 Task: Create a due date automation trigger when advanced on, 2 working days before a card is due add checklist with an incomplete checklists at 11:00 AM.
Action: Mouse moved to (952, 75)
Screenshot: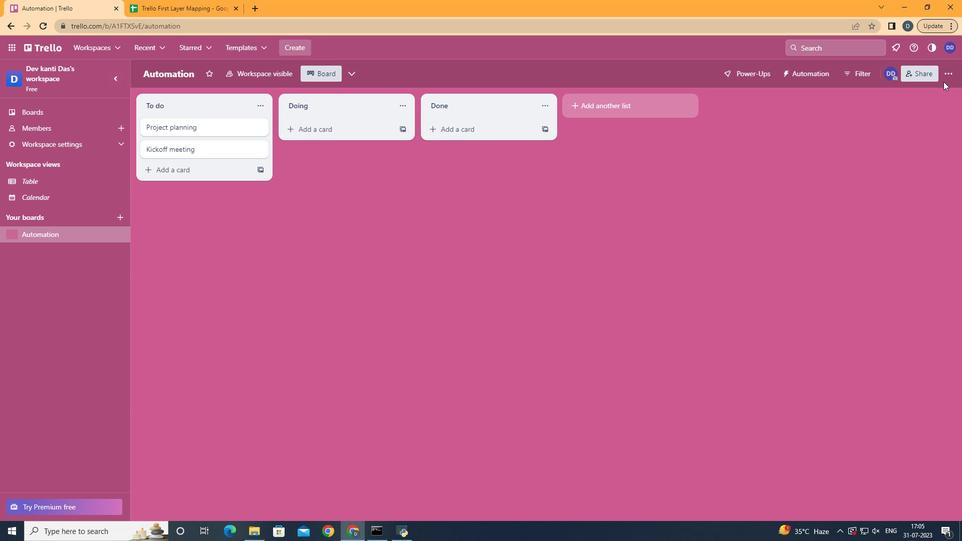 
Action: Mouse pressed left at (952, 75)
Screenshot: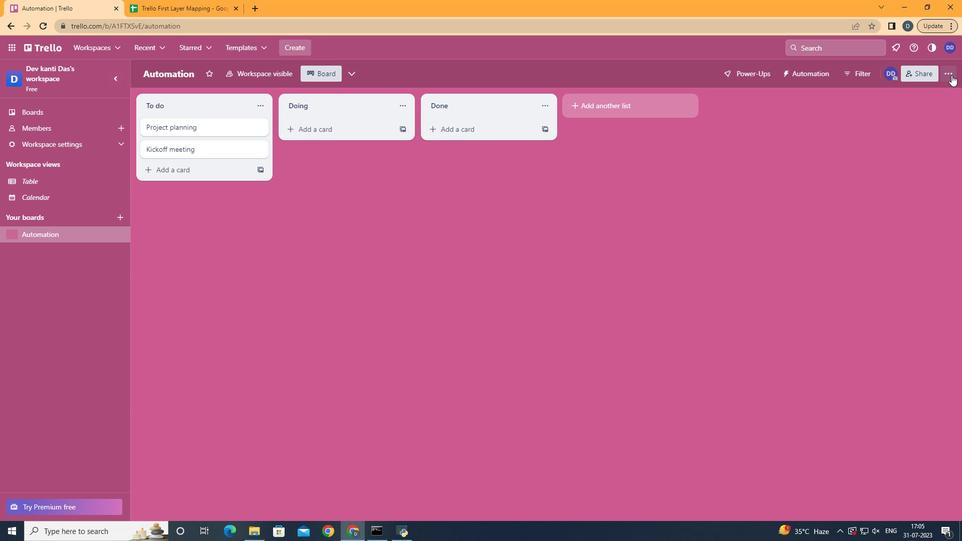 
Action: Mouse moved to (877, 215)
Screenshot: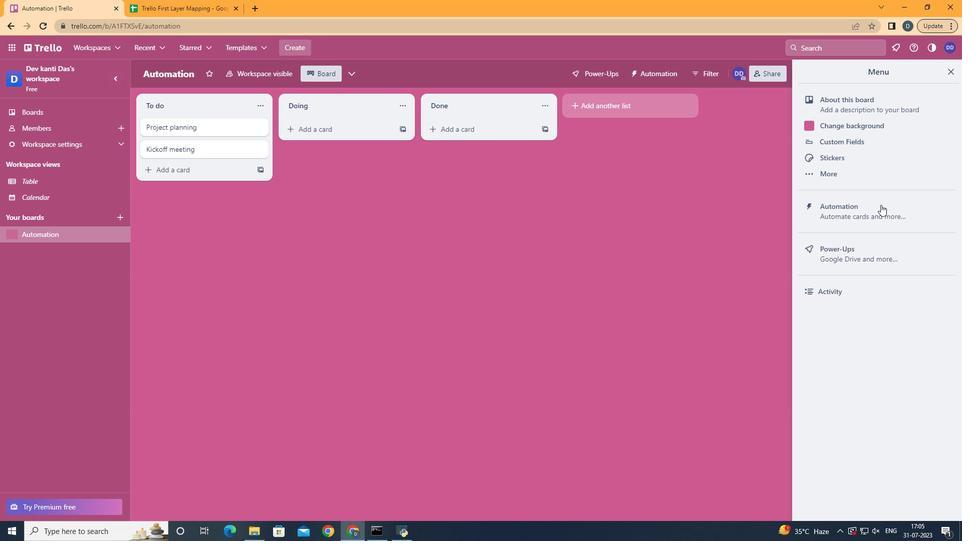
Action: Mouse pressed left at (877, 215)
Screenshot: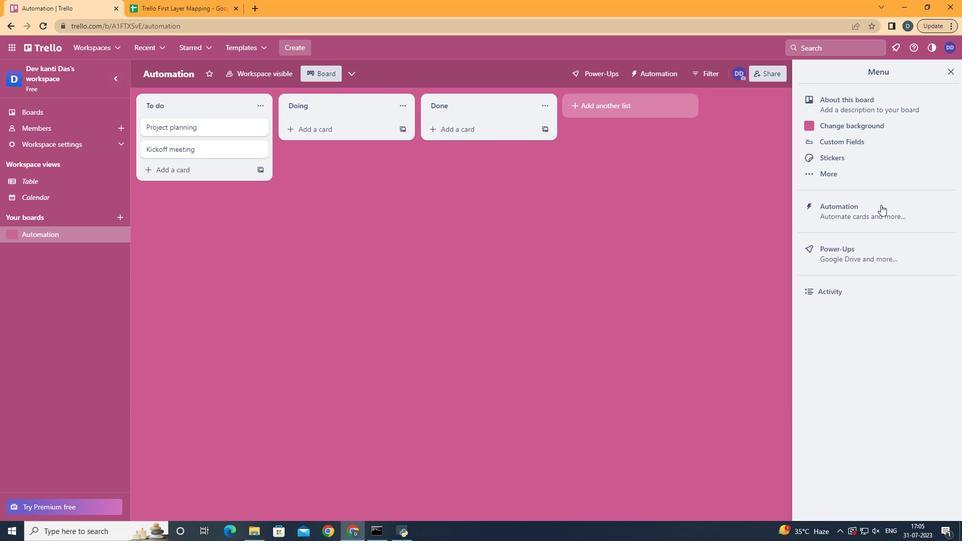 
Action: Mouse moved to (206, 204)
Screenshot: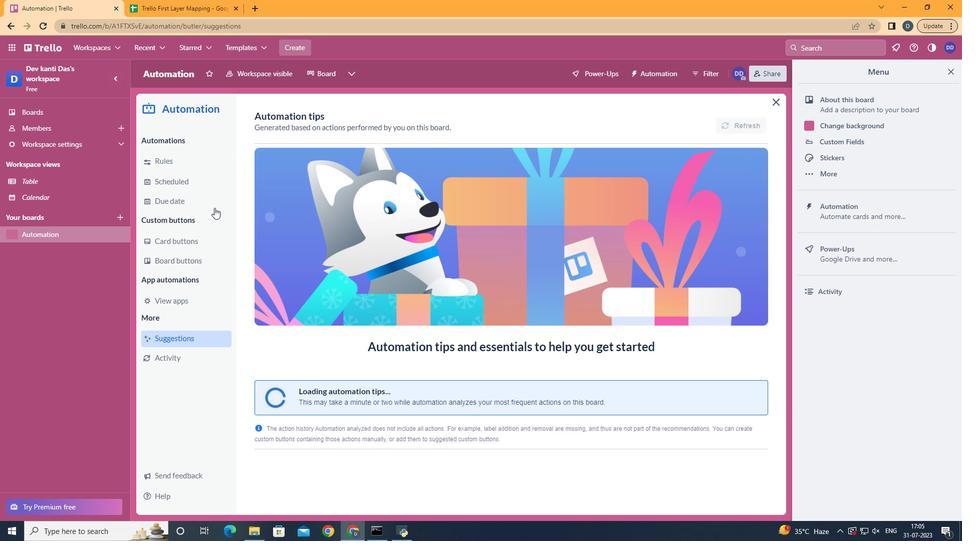 
Action: Mouse pressed left at (206, 204)
Screenshot: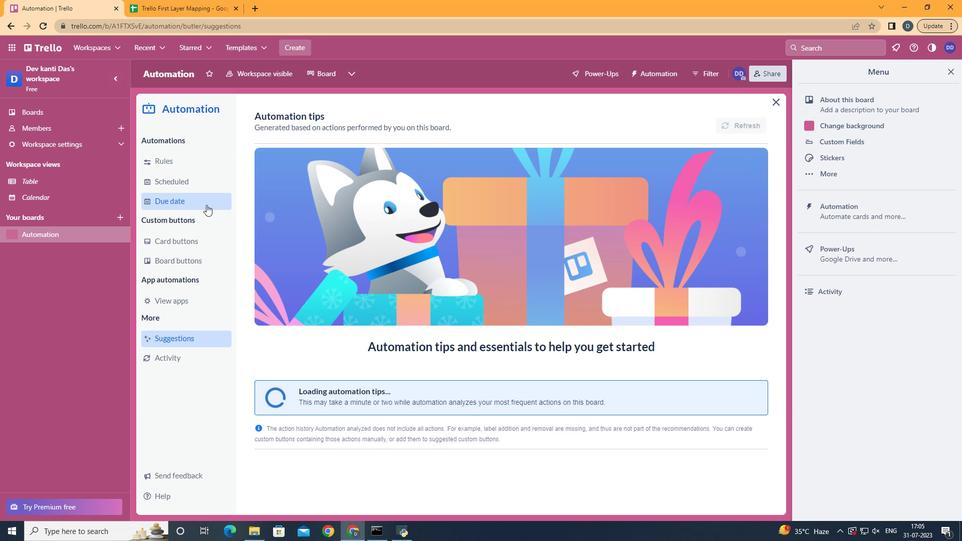 
Action: Mouse moved to (709, 113)
Screenshot: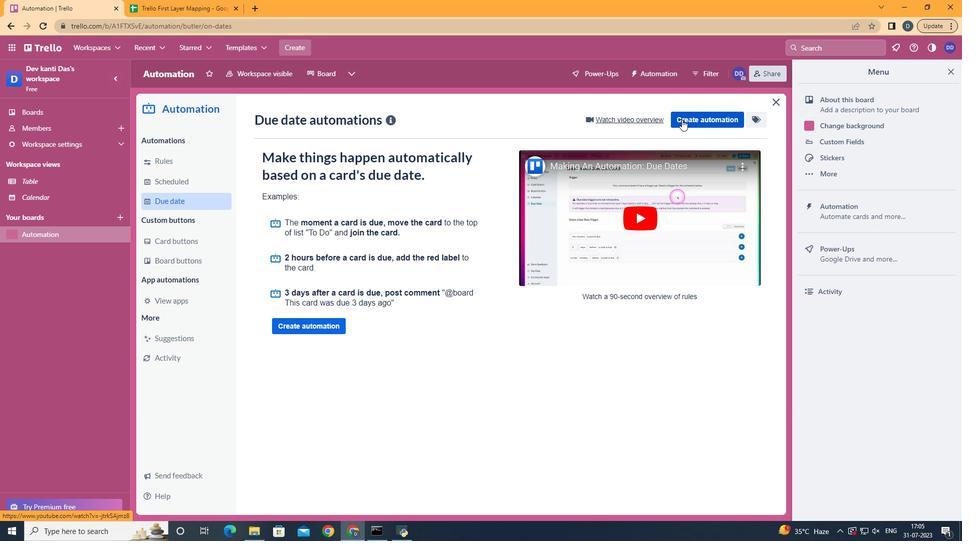 
Action: Mouse pressed left at (709, 113)
Screenshot: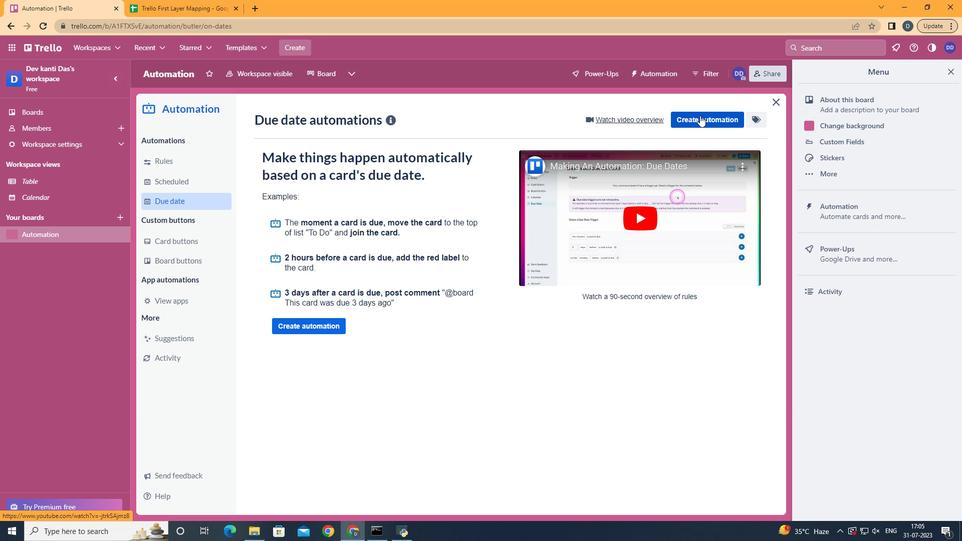 
Action: Mouse moved to (520, 224)
Screenshot: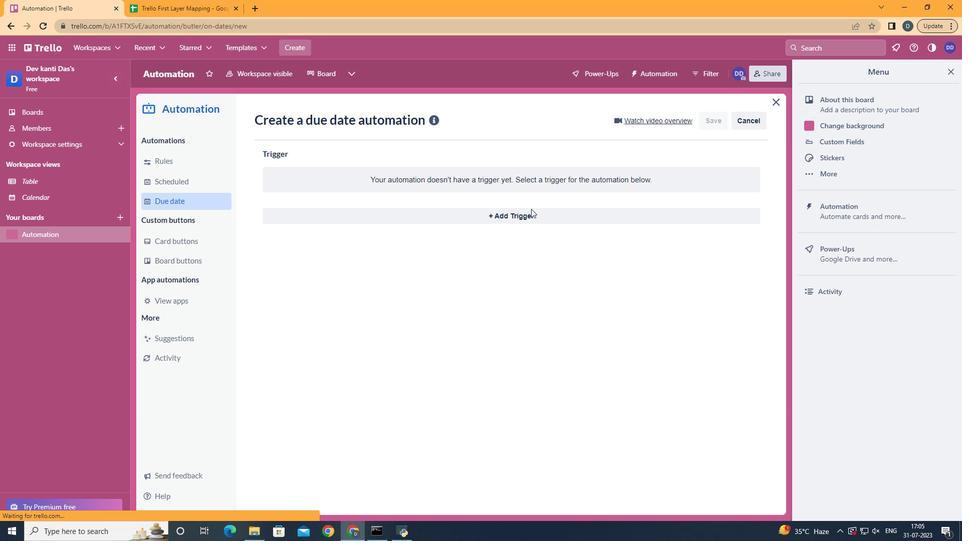 
Action: Mouse pressed left at (520, 224)
Screenshot: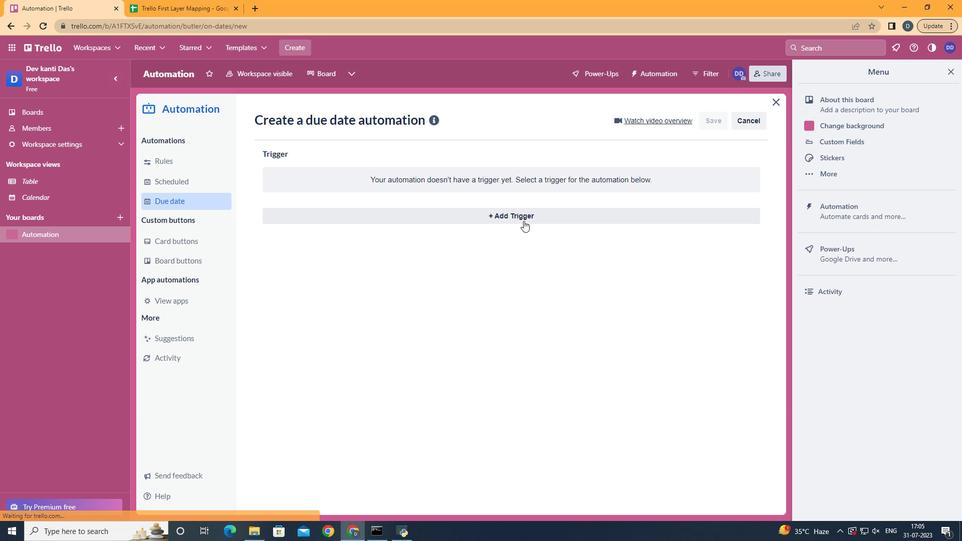 
Action: Mouse moved to (329, 411)
Screenshot: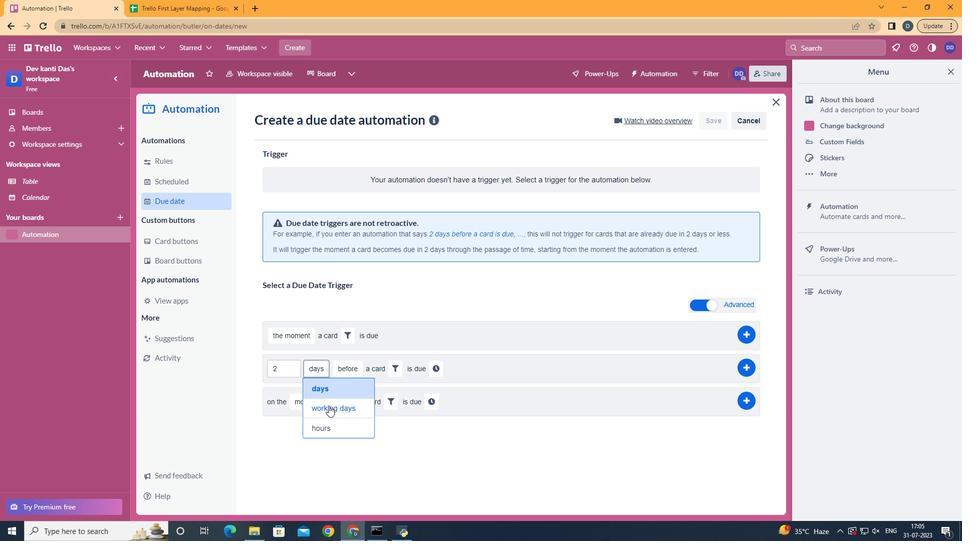 
Action: Mouse pressed left at (329, 411)
Screenshot: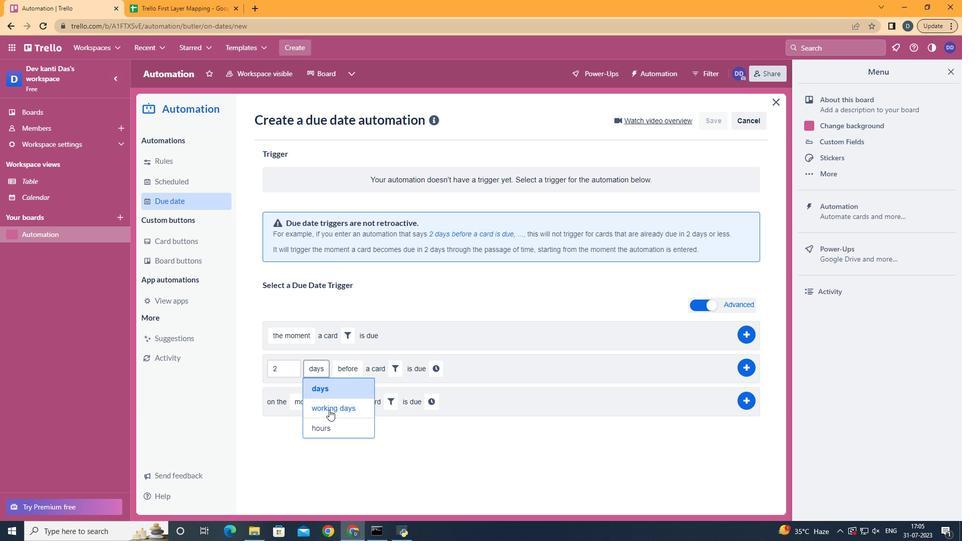 
Action: Mouse moved to (426, 372)
Screenshot: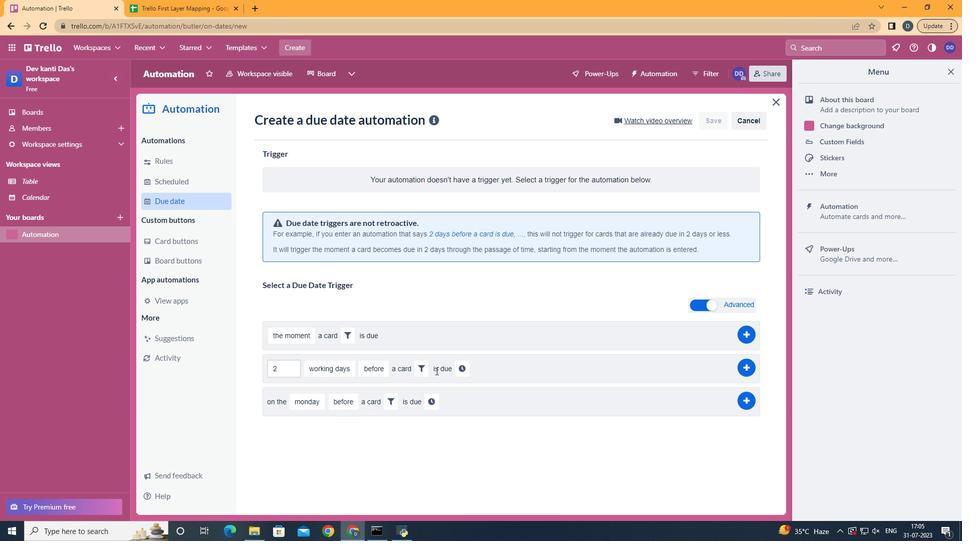 
Action: Mouse pressed left at (426, 372)
Screenshot: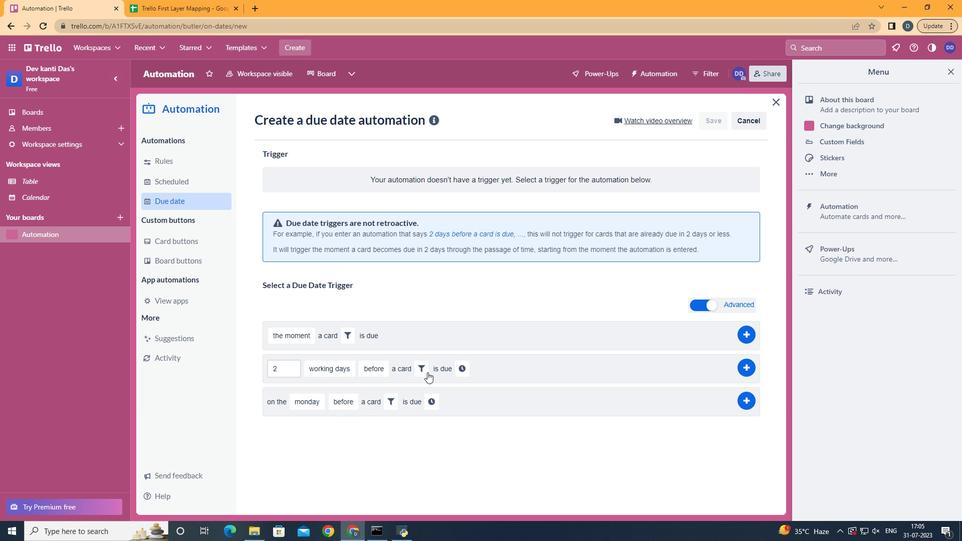 
Action: Mouse moved to (510, 403)
Screenshot: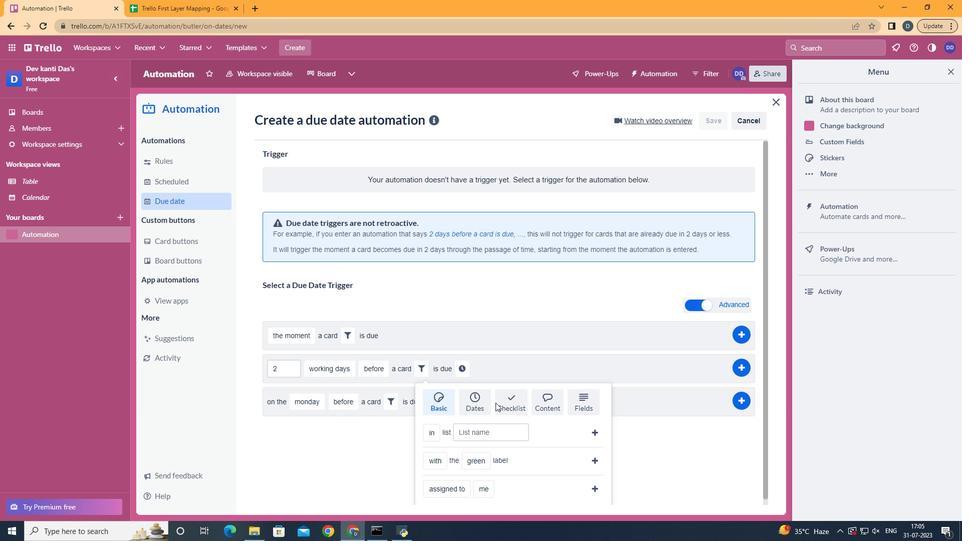 
Action: Mouse pressed left at (510, 403)
Screenshot: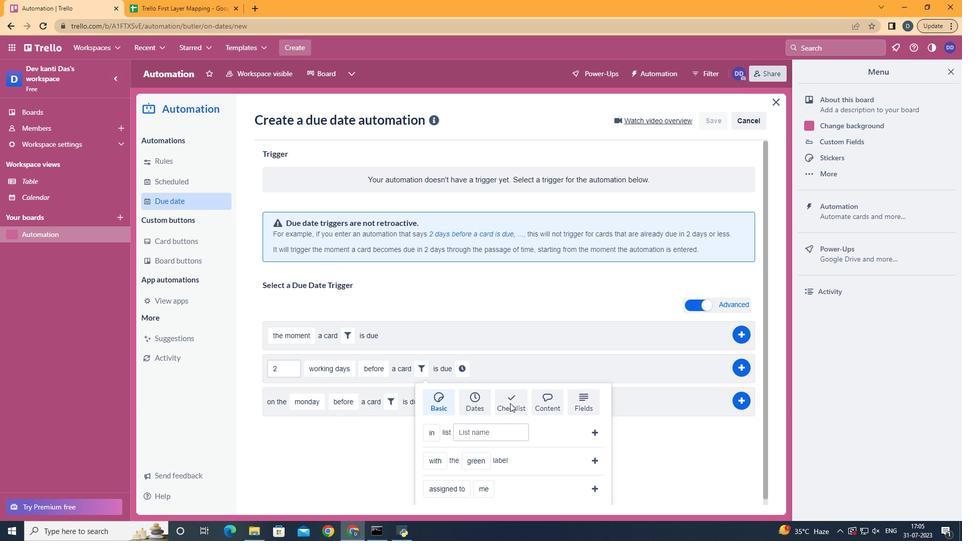 
Action: Mouse moved to (493, 353)
Screenshot: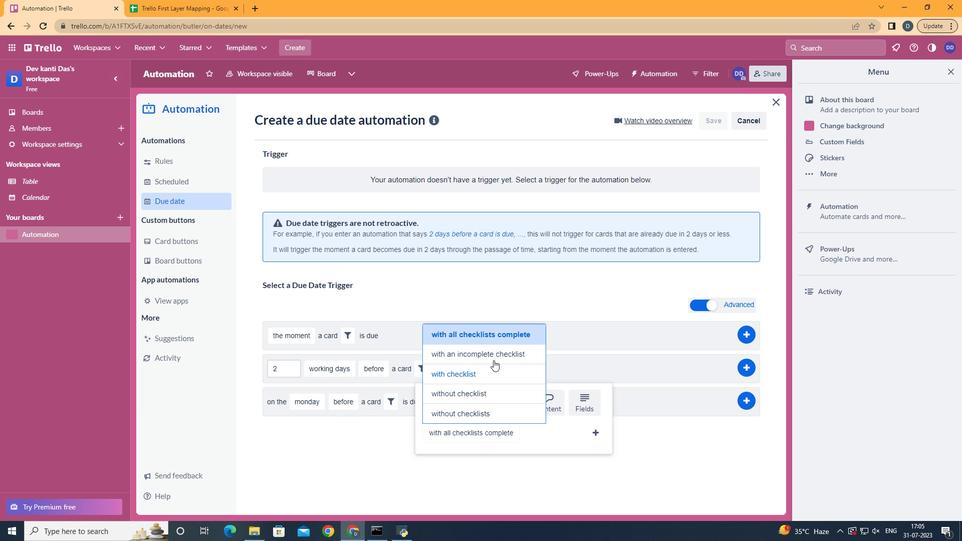 
Action: Mouse pressed left at (493, 353)
Screenshot: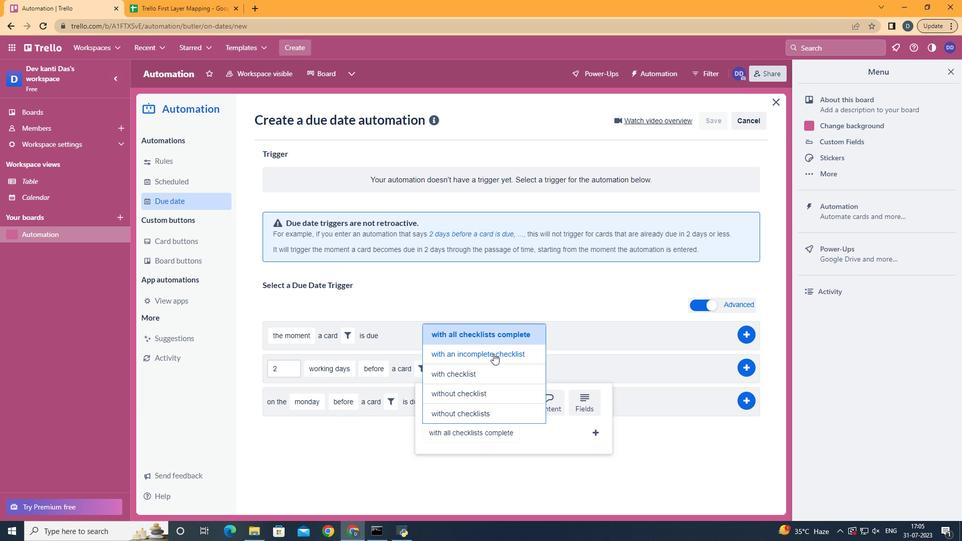 
Action: Mouse moved to (602, 432)
Screenshot: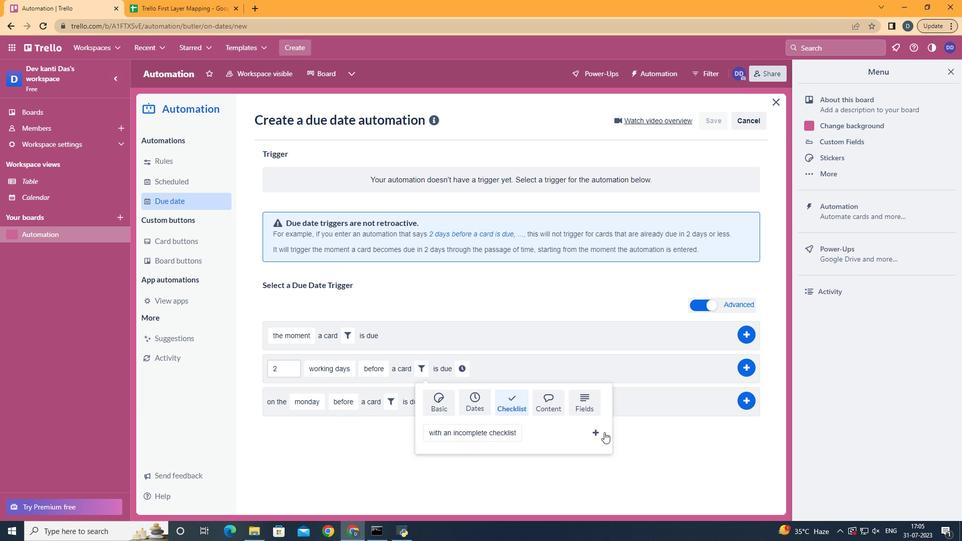 
Action: Mouse pressed left at (602, 432)
Screenshot: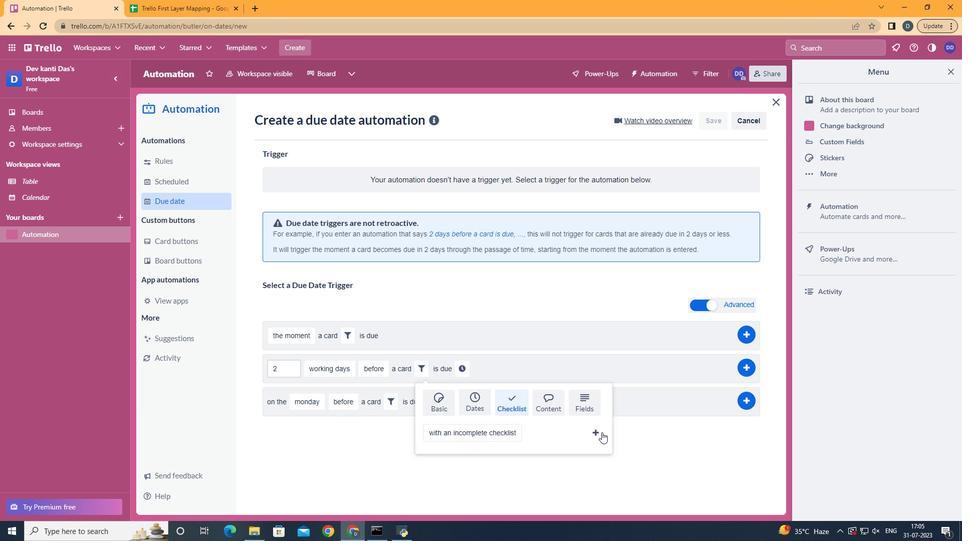 
Action: Mouse moved to (576, 372)
Screenshot: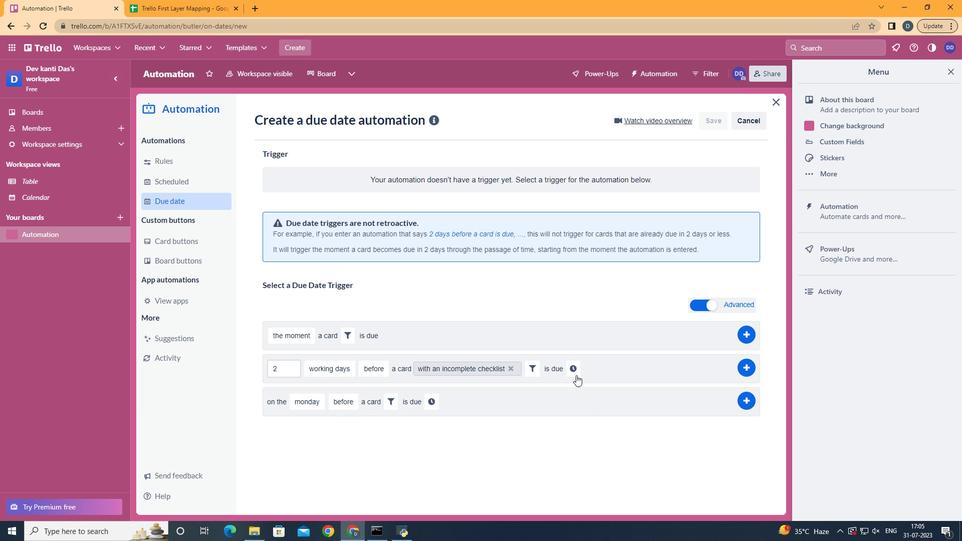
Action: Mouse pressed left at (576, 372)
Screenshot: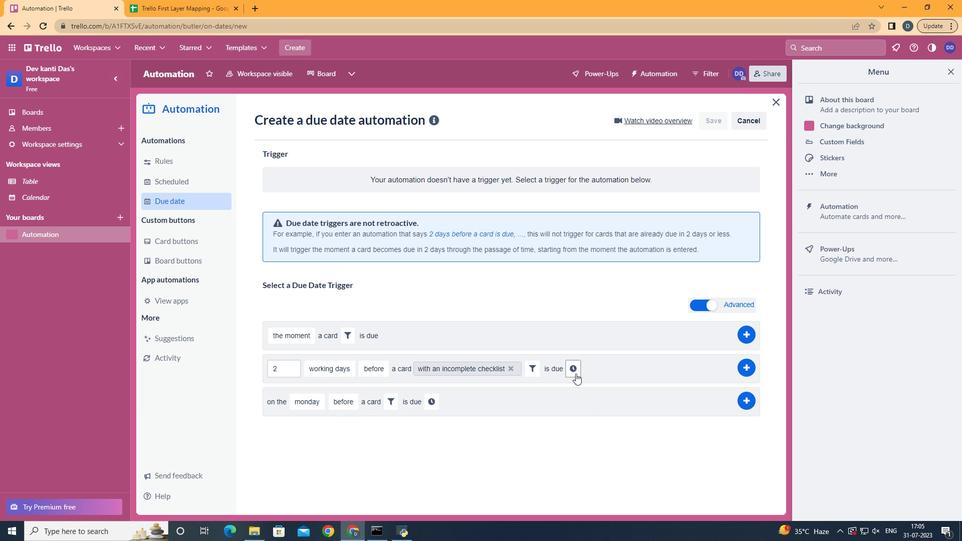 
Action: Mouse moved to (594, 375)
Screenshot: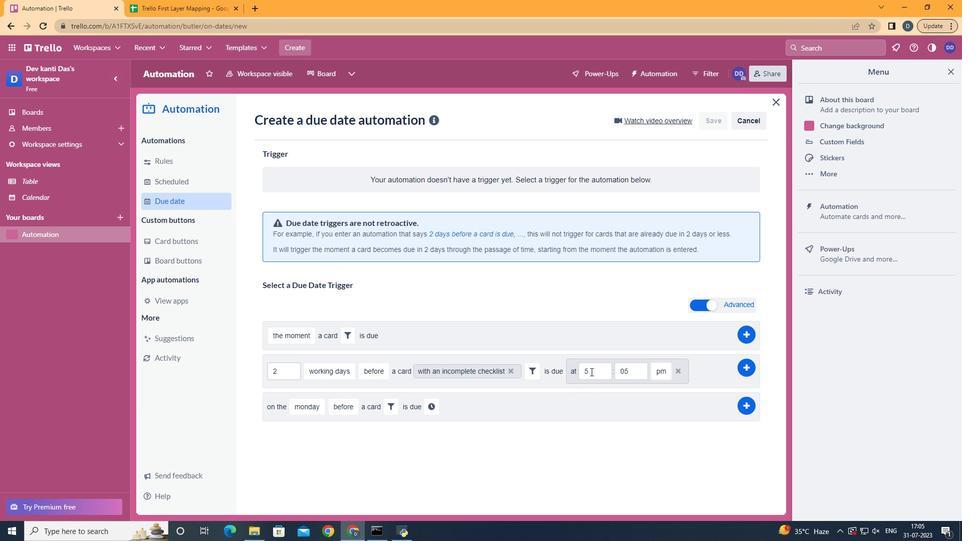 
Action: Mouse pressed left at (594, 375)
Screenshot: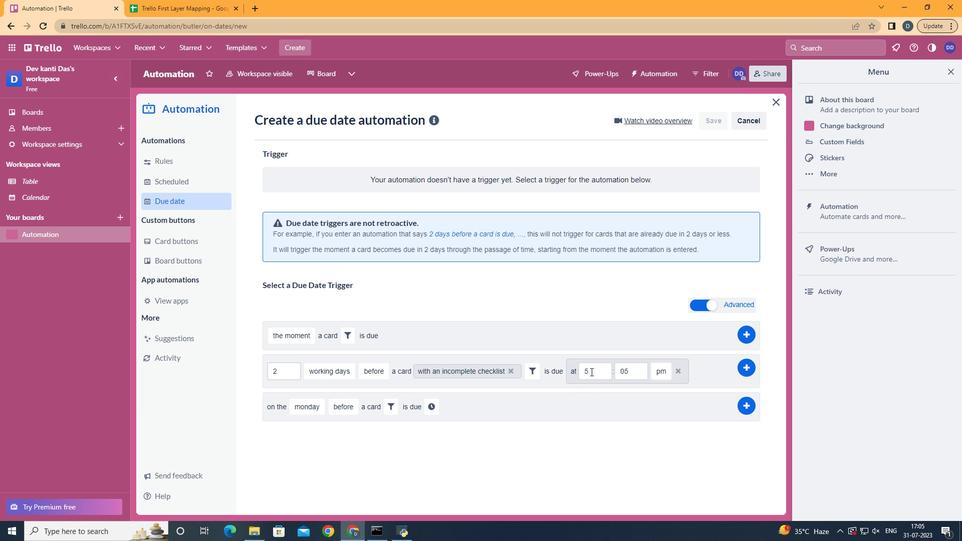 
Action: Key pressed <Key.backspace>11
Screenshot: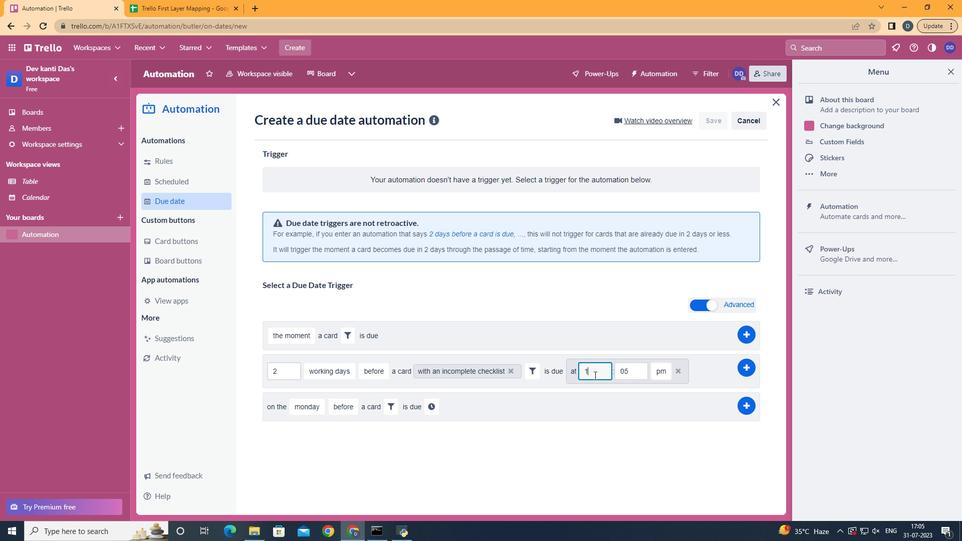 
Action: Mouse moved to (636, 372)
Screenshot: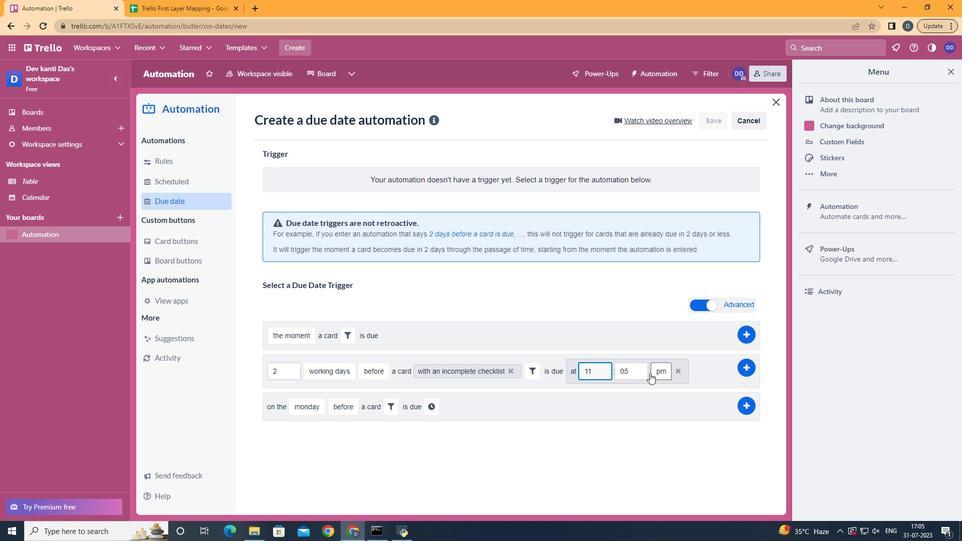 
Action: Mouse pressed left at (636, 372)
Screenshot: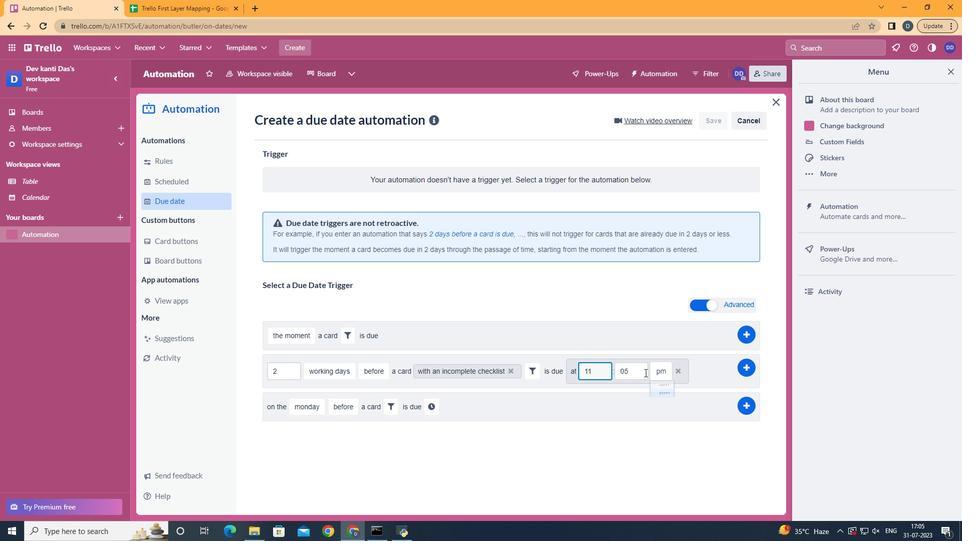
Action: Key pressed <Key.backspace>0
Screenshot: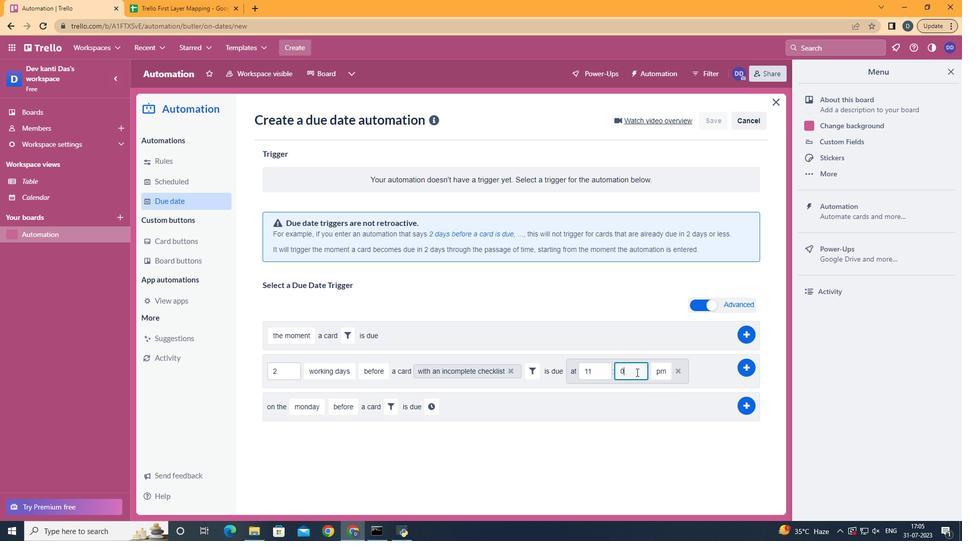 
Action: Mouse moved to (662, 392)
Screenshot: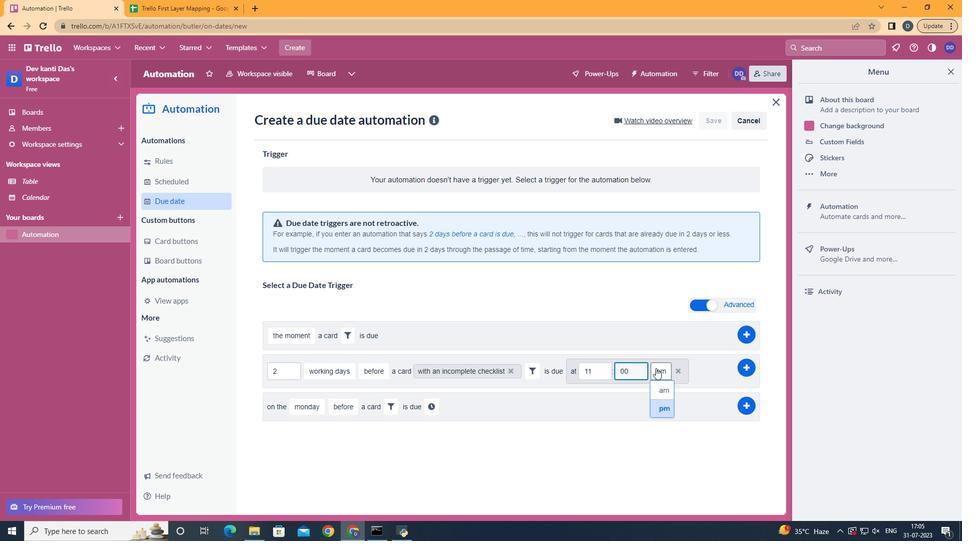 
Action: Mouse pressed left at (662, 392)
Screenshot: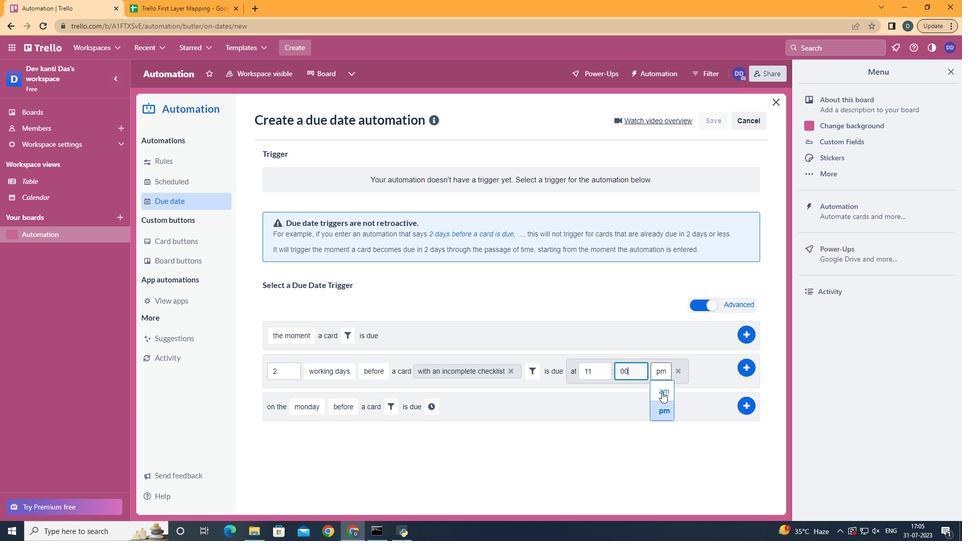
Action: Mouse moved to (741, 364)
Screenshot: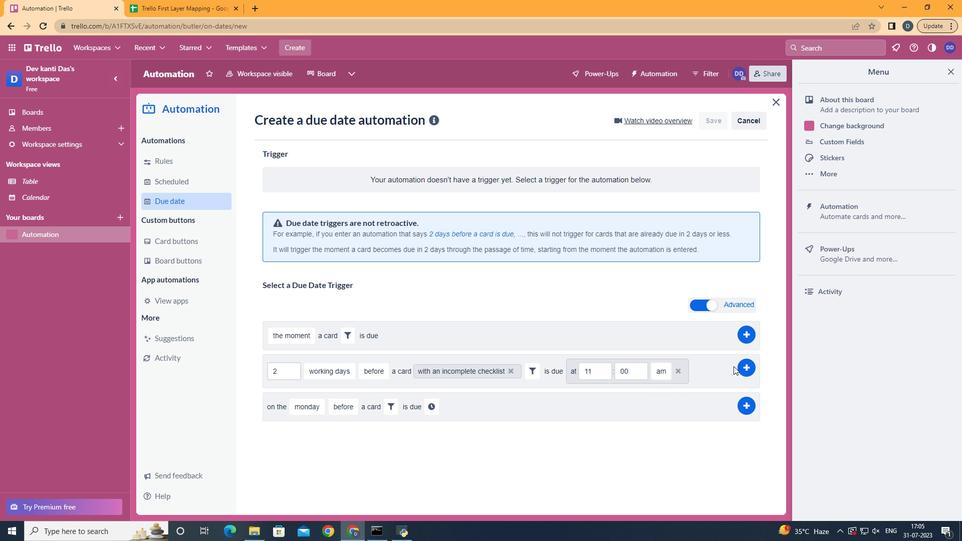 
Action: Mouse pressed left at (741, 364)
Screenshot: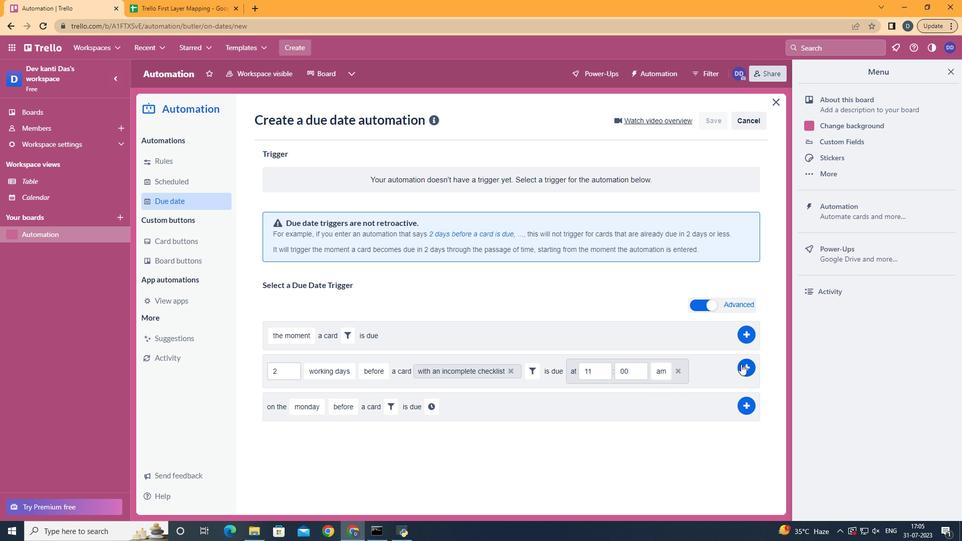 
Action: Mouse moved to (599, 257)
Screenshot: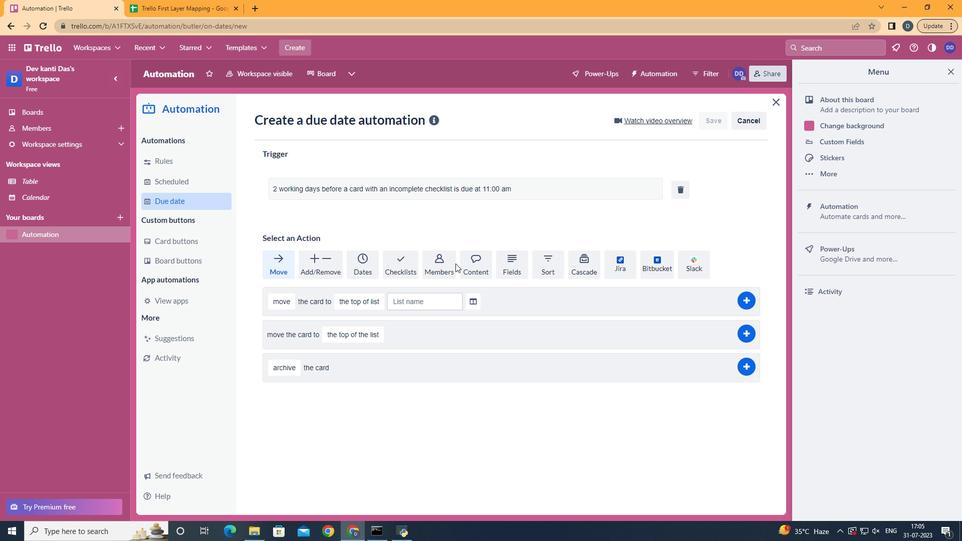 
